 Task: Use the "Django" template to create your new codespace.
Action: Mouse pressed left at (250, 153)
Screenshot: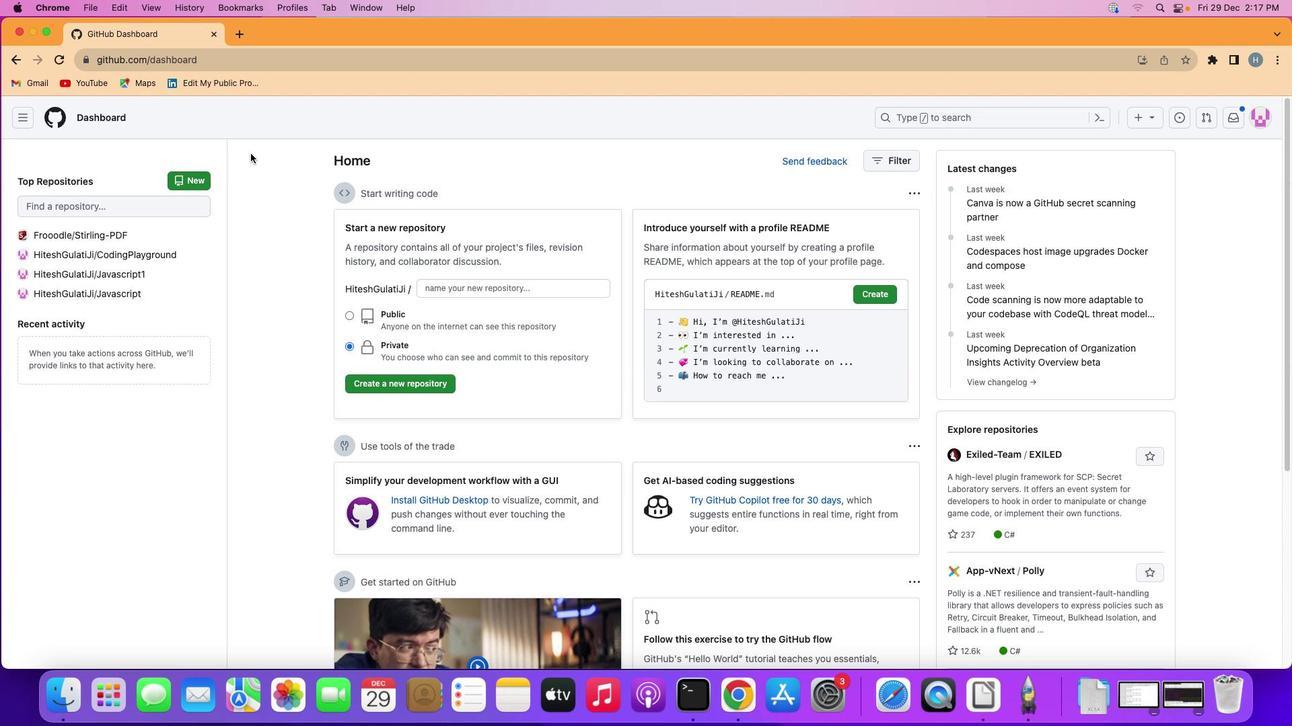
Action: Mouse moved to (20, 115)
Screenshot: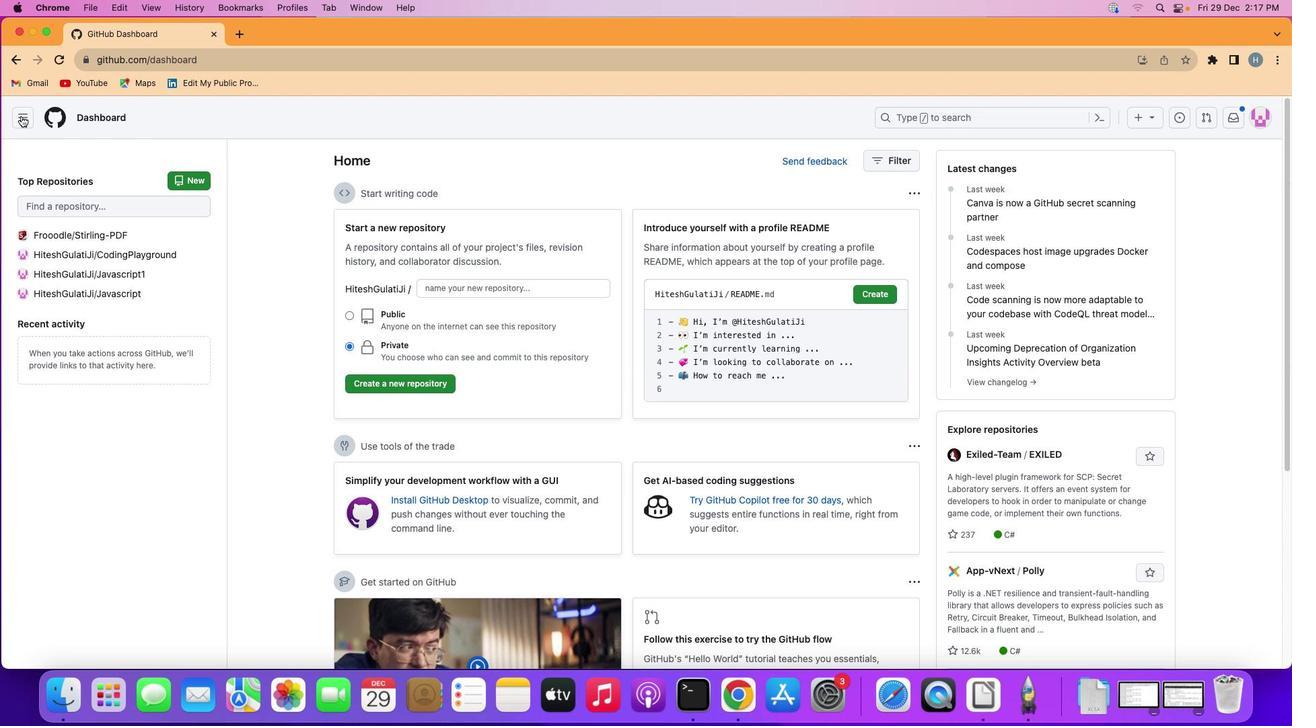 
Action: Mouse pressed left at (20, 115)
Screenshot: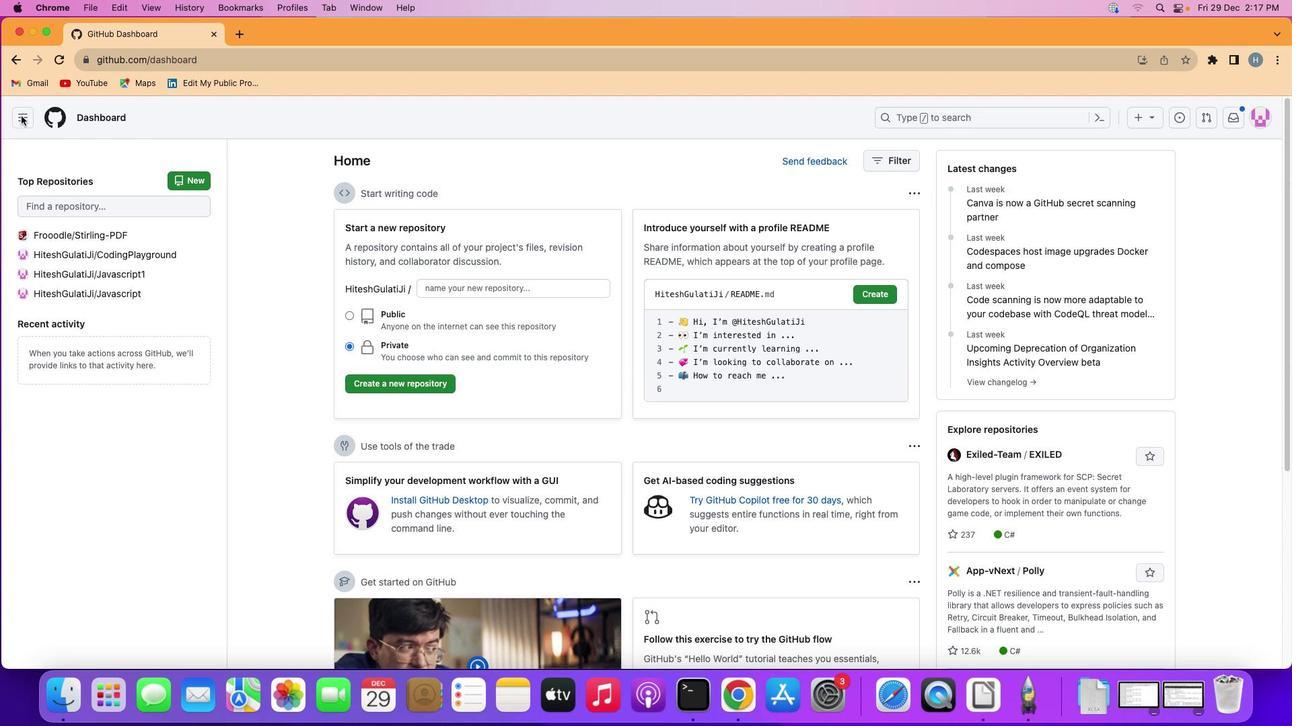
Action: Mouse moved to (82, 257)
Screenshot: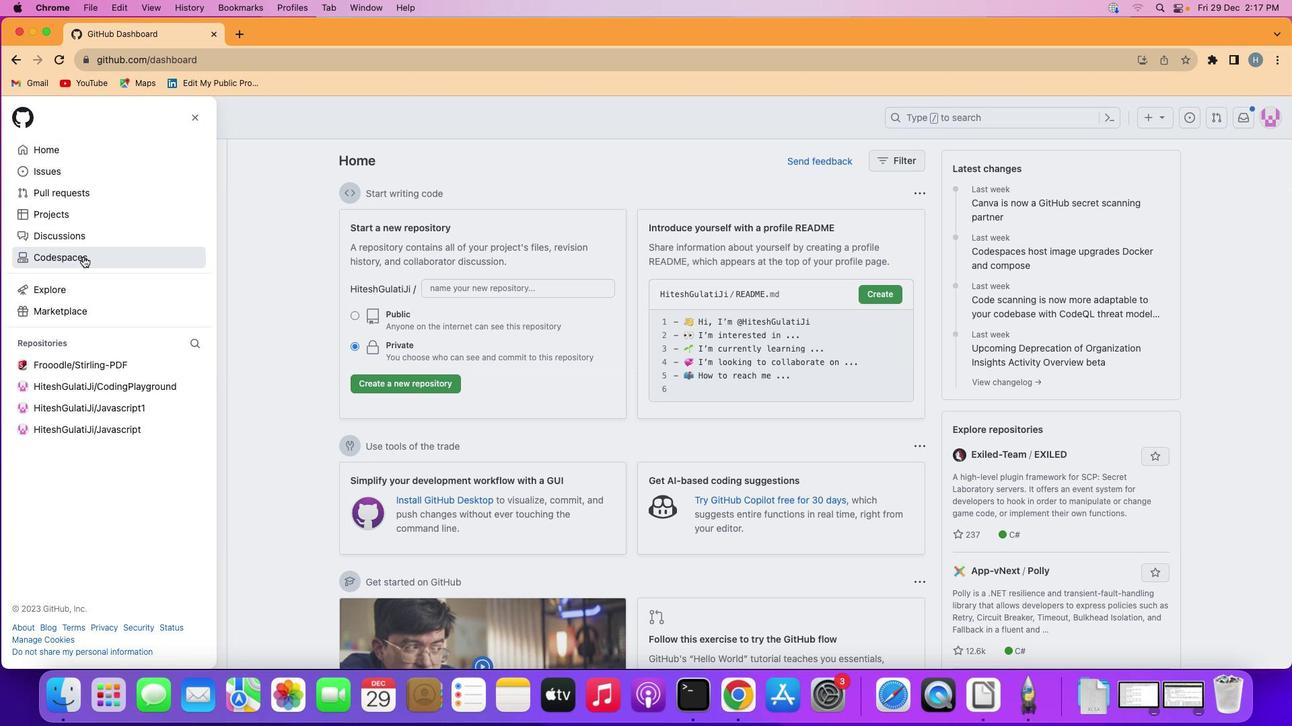 
Action: Mouse pressed left at (82, 257)
Screenshot: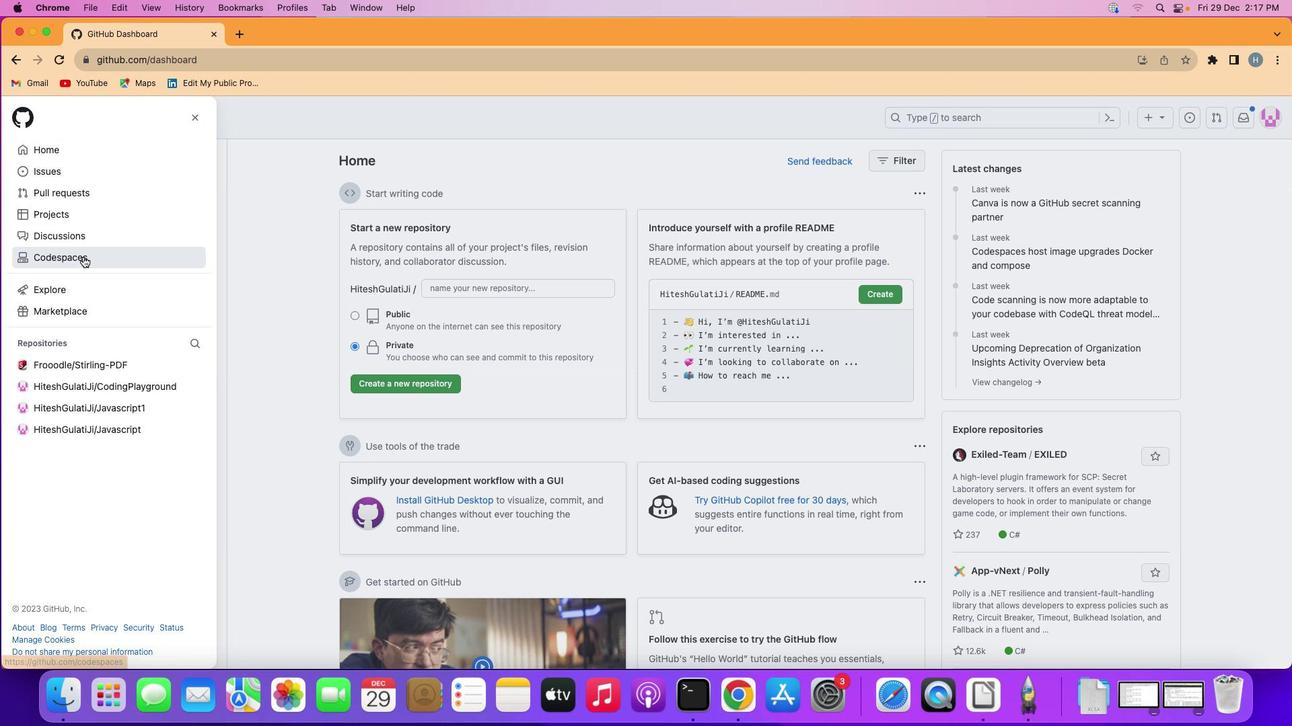 
Action: Mouse moved to (109, 195)
Screenshot: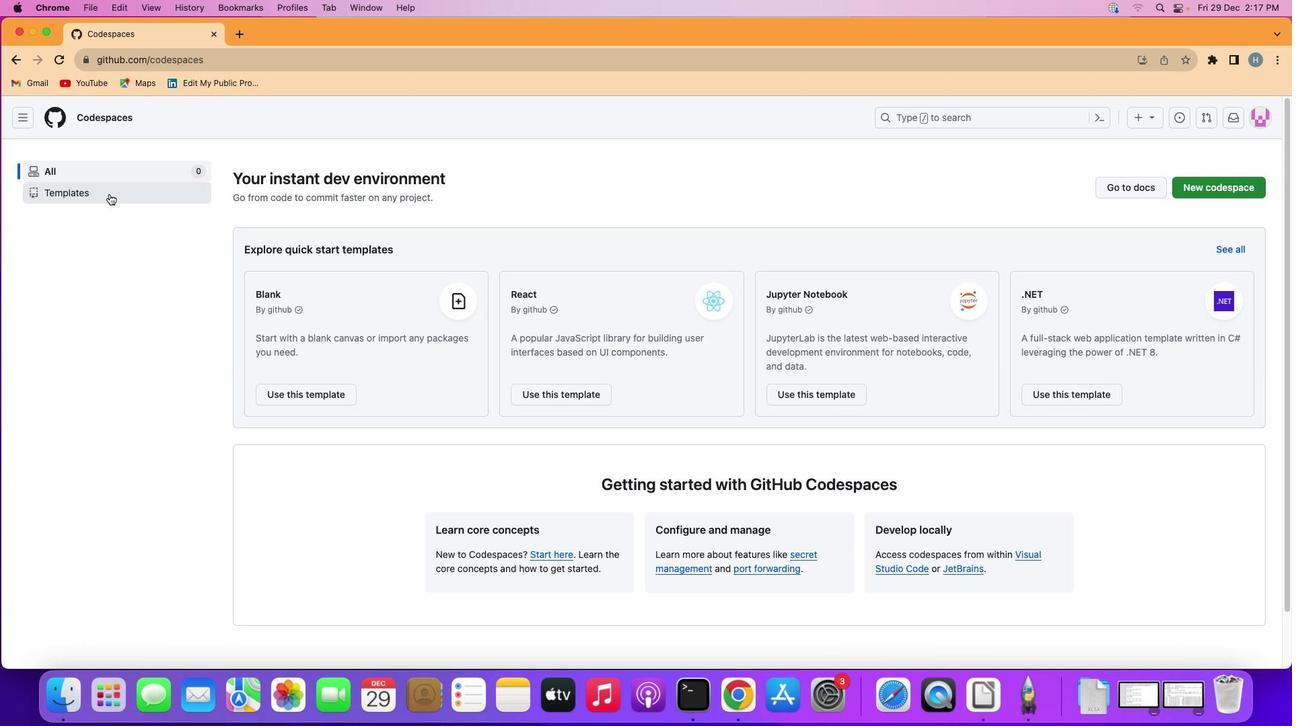 
Action: Mouse pressed left at (109, 195)
Screenshot: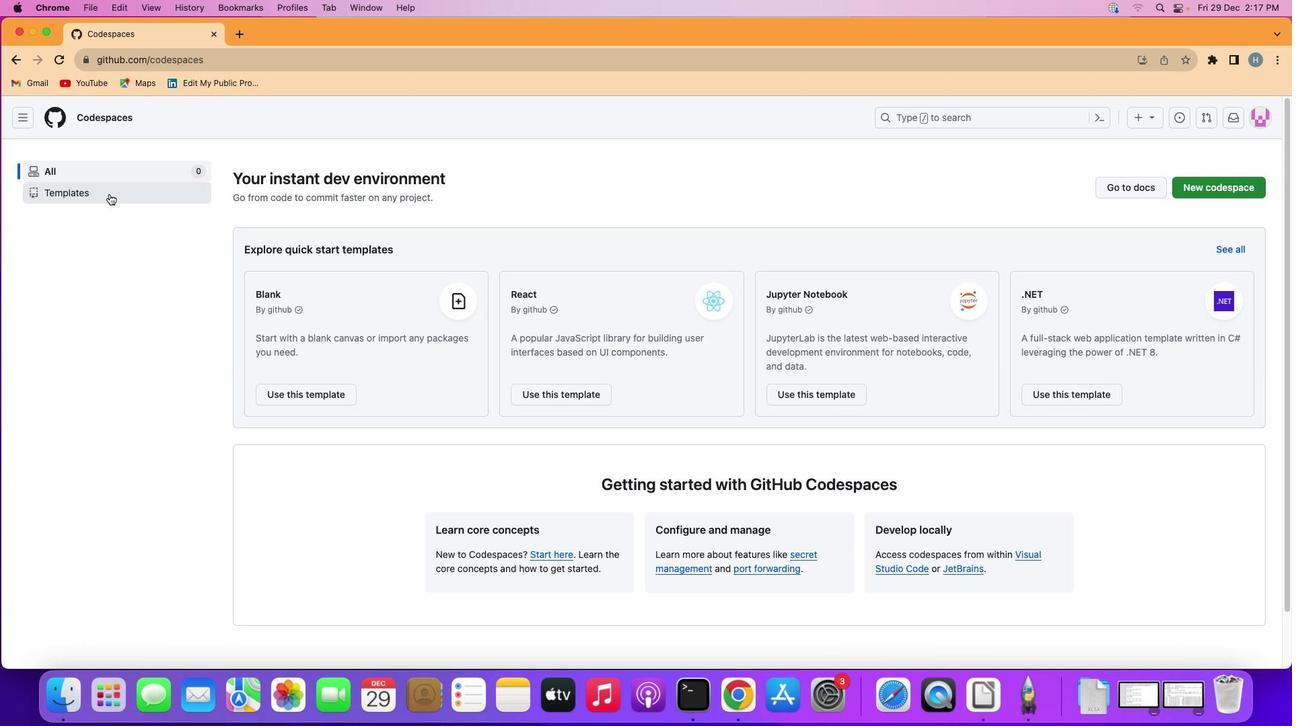 
Action: Mouse moved to (1075, 483)
Screenshot: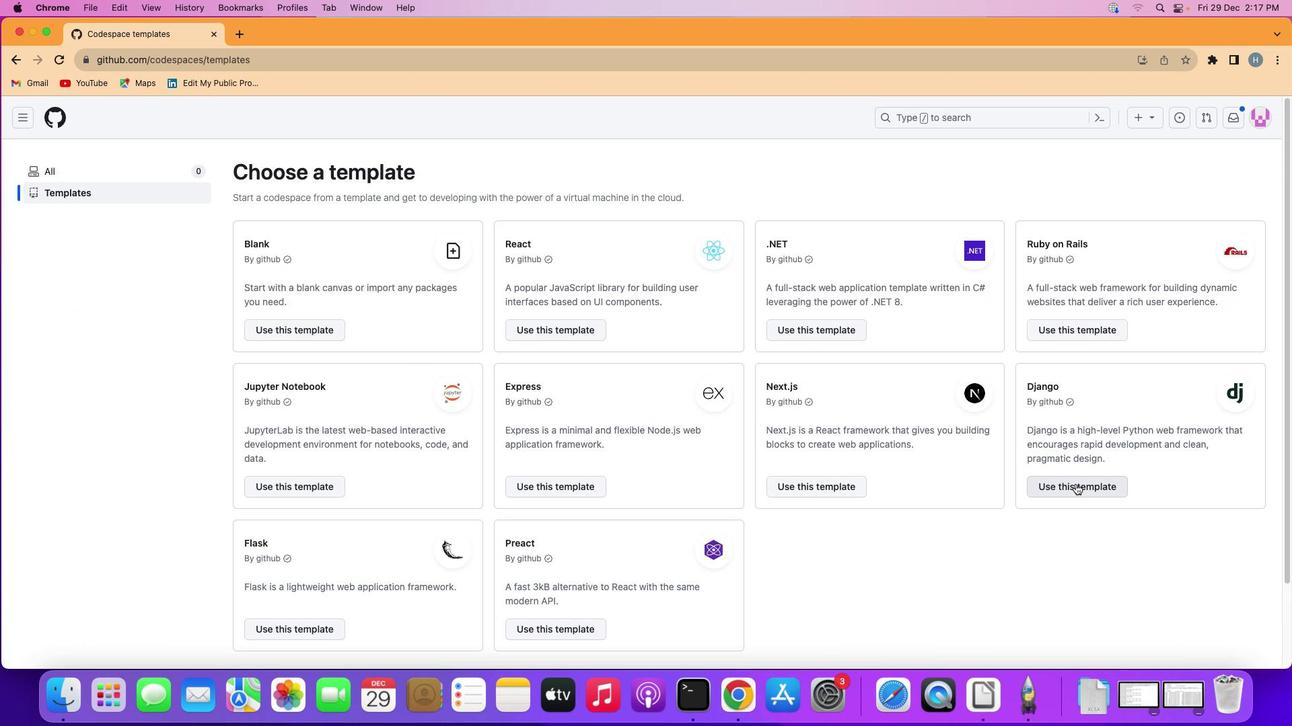 
Action: Mouse pressed left at (1075, 483)
Screenshot: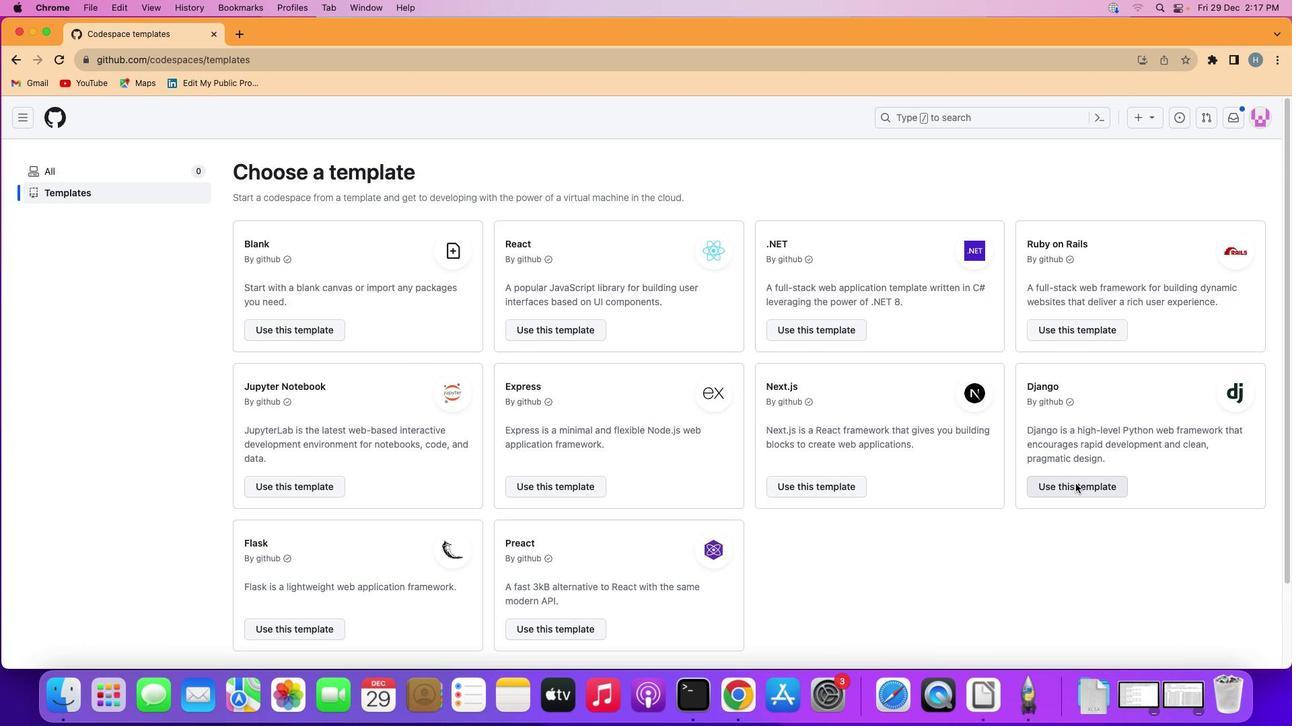 
Action: Mouse moved to (575, 442)
Screenshot: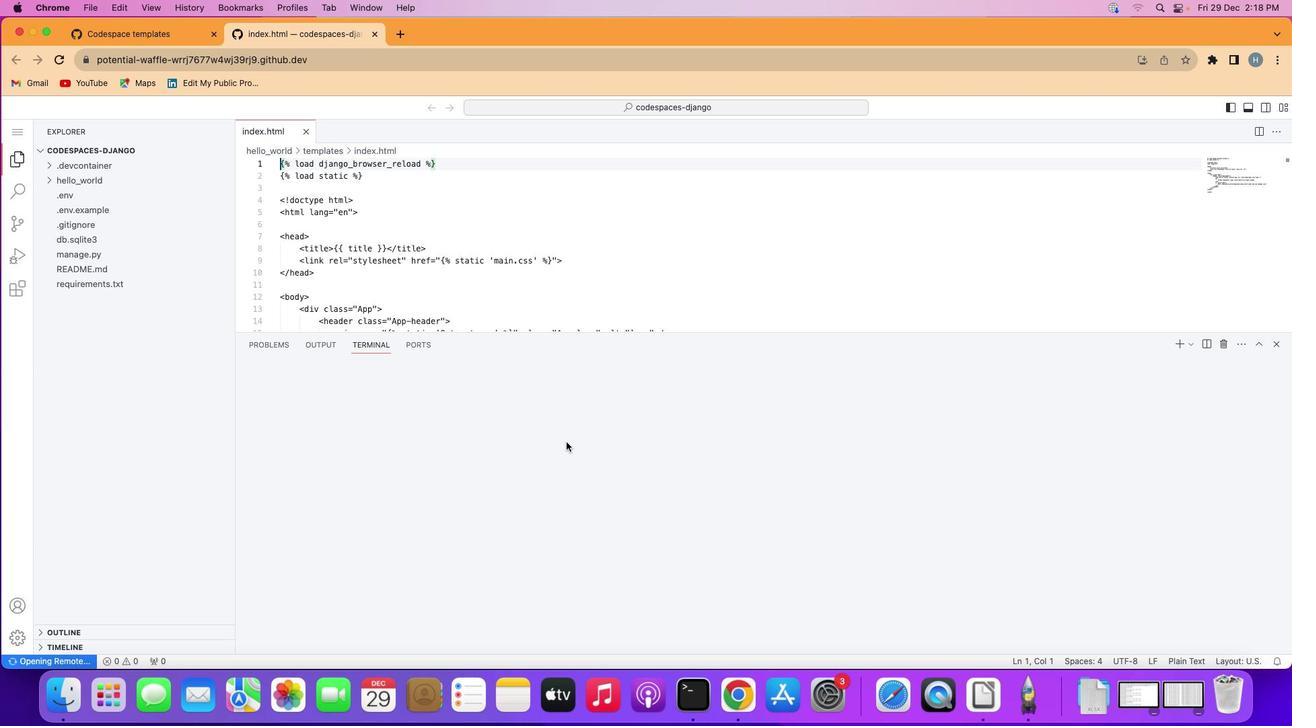 
